 Task: Measure the distance between New York City and Albany.
Action: Mouse moved to (261, 73)
Screenshot: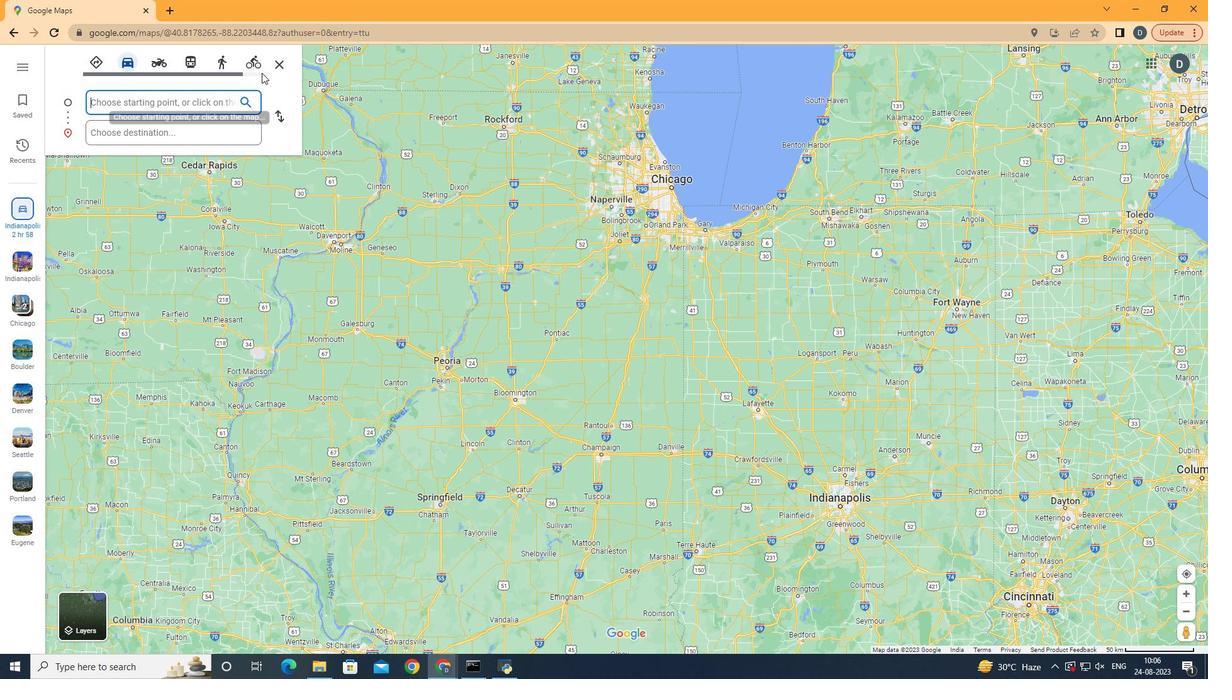 
Action: Mouse pressed left at (261, 73)
Screenshot: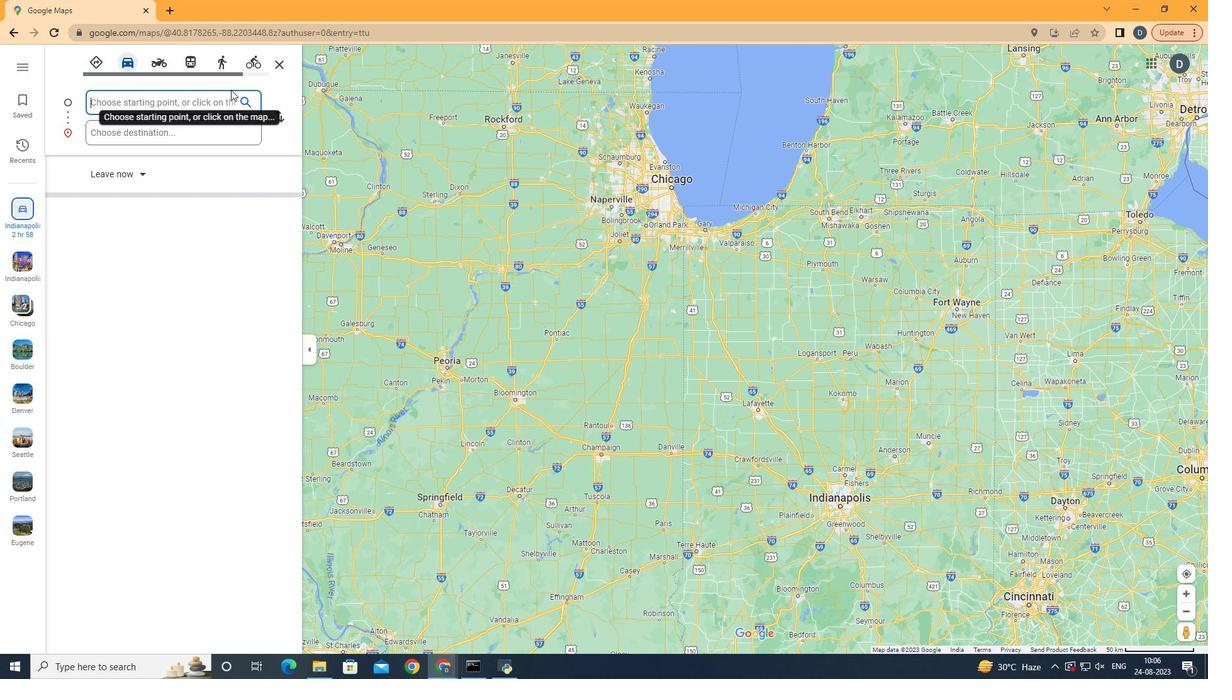 
Action: Mouse moved to (171, 114)
Screenshot: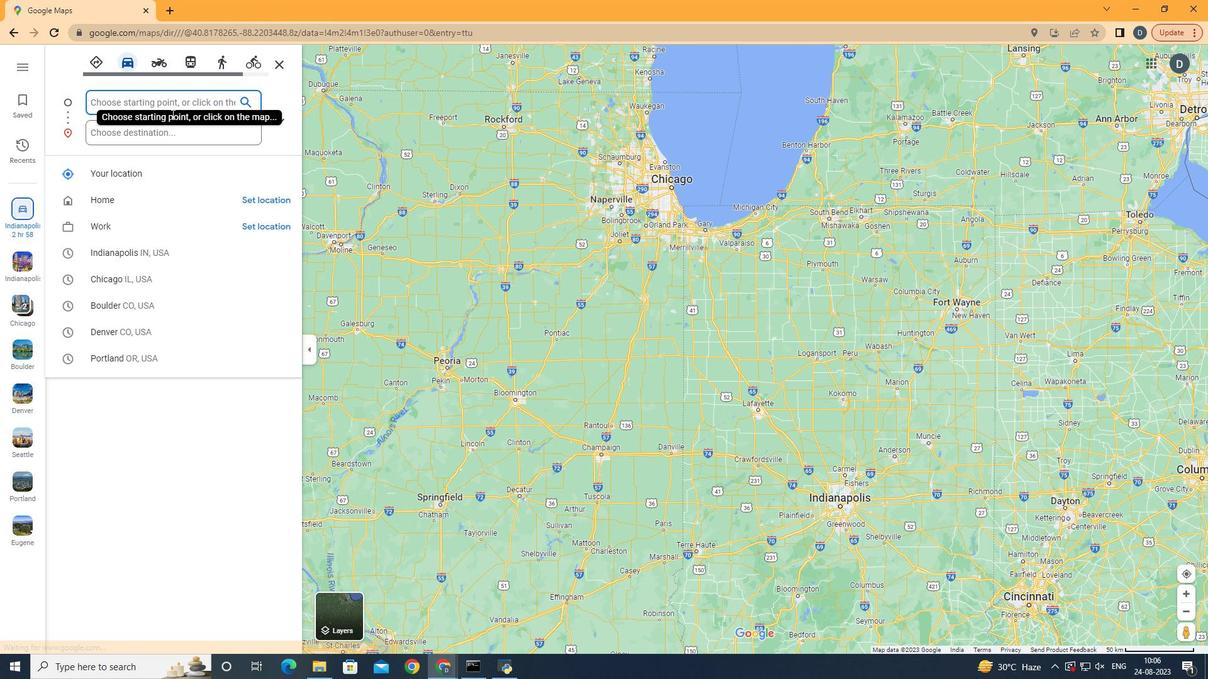
Action: Mouse pressed left at (171, 114)
Screenshot: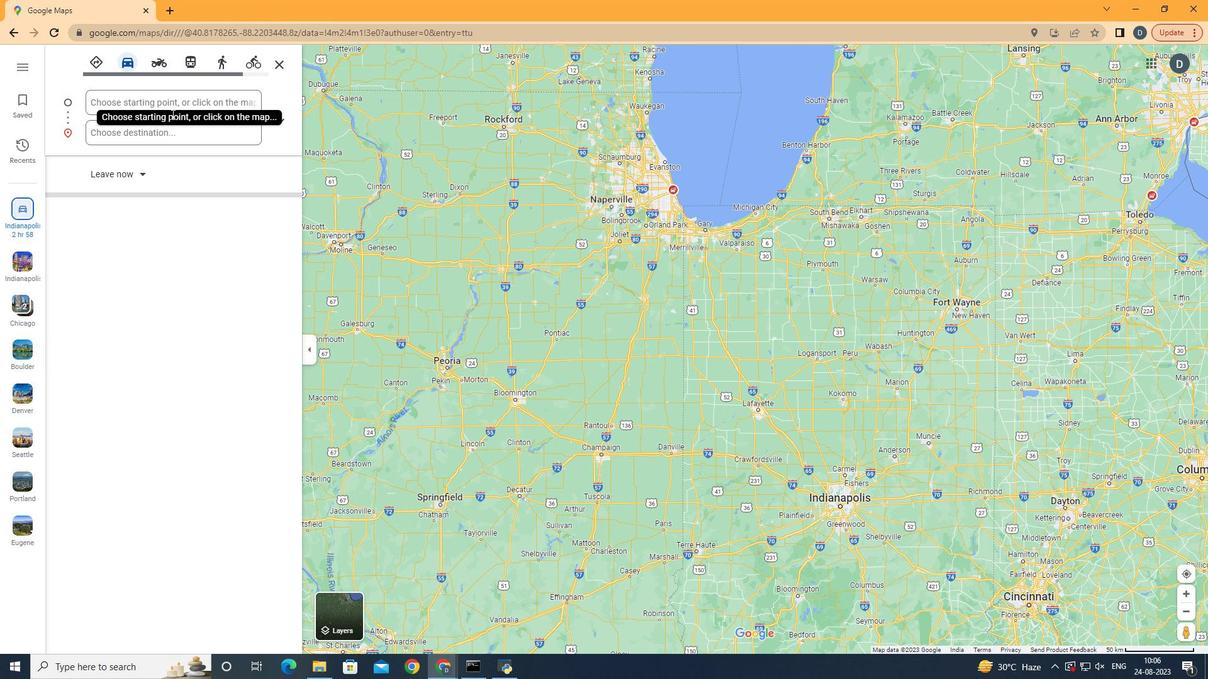 
Action: Key pressed <Key.shift><Key.shift><Key.shift><Key.shift><Key.shift>New<Key.space><Key.shift>York<Key.space><Key.shift>City<Key.tab>
Screenshot: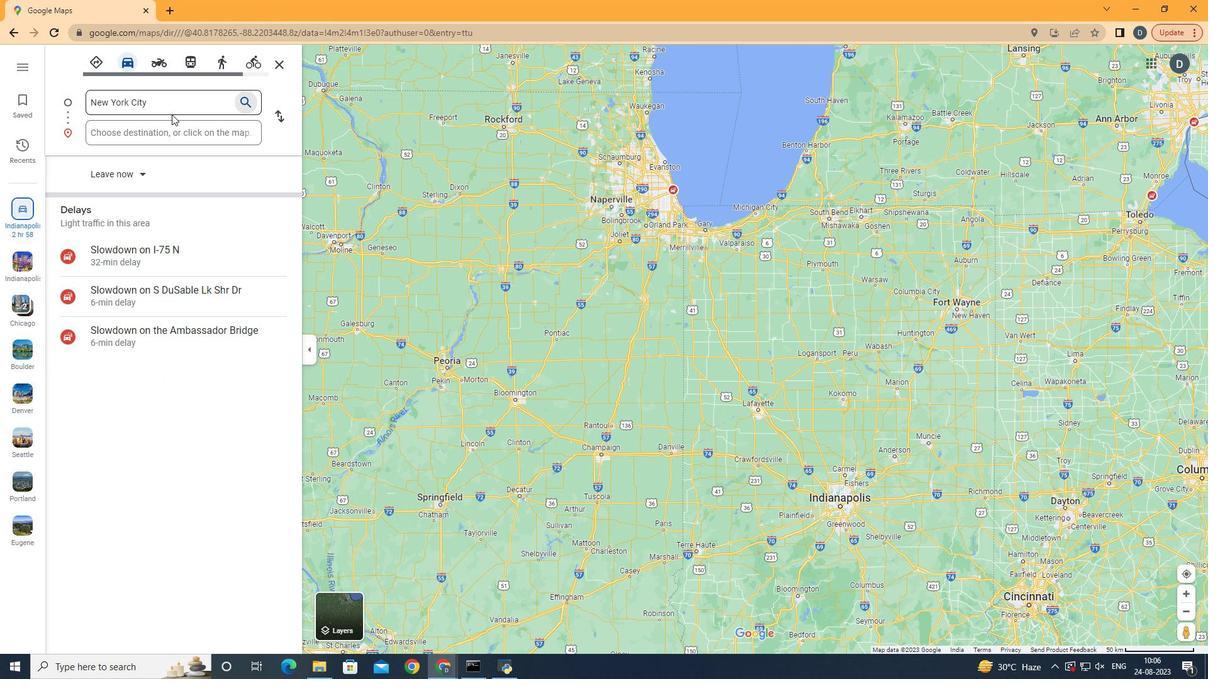 
Action: Mouse moved to (188, 99)
Screenshot: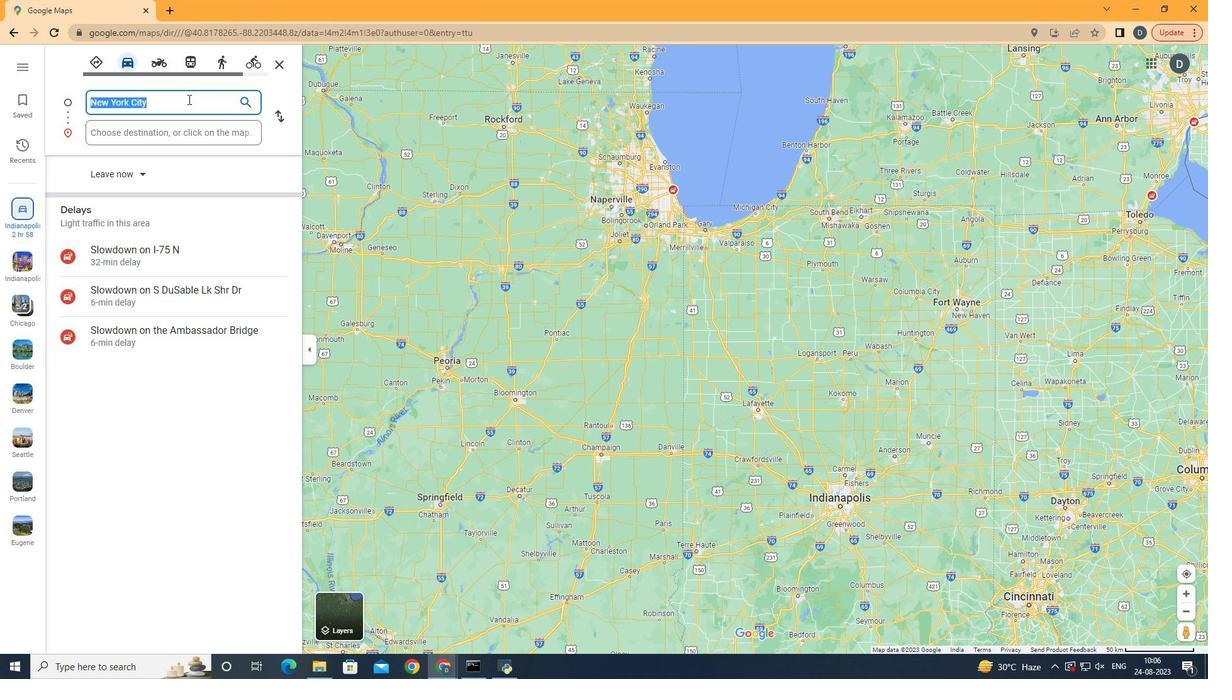 
Action: Mouse pressed left at (188, 99)
Screenshot: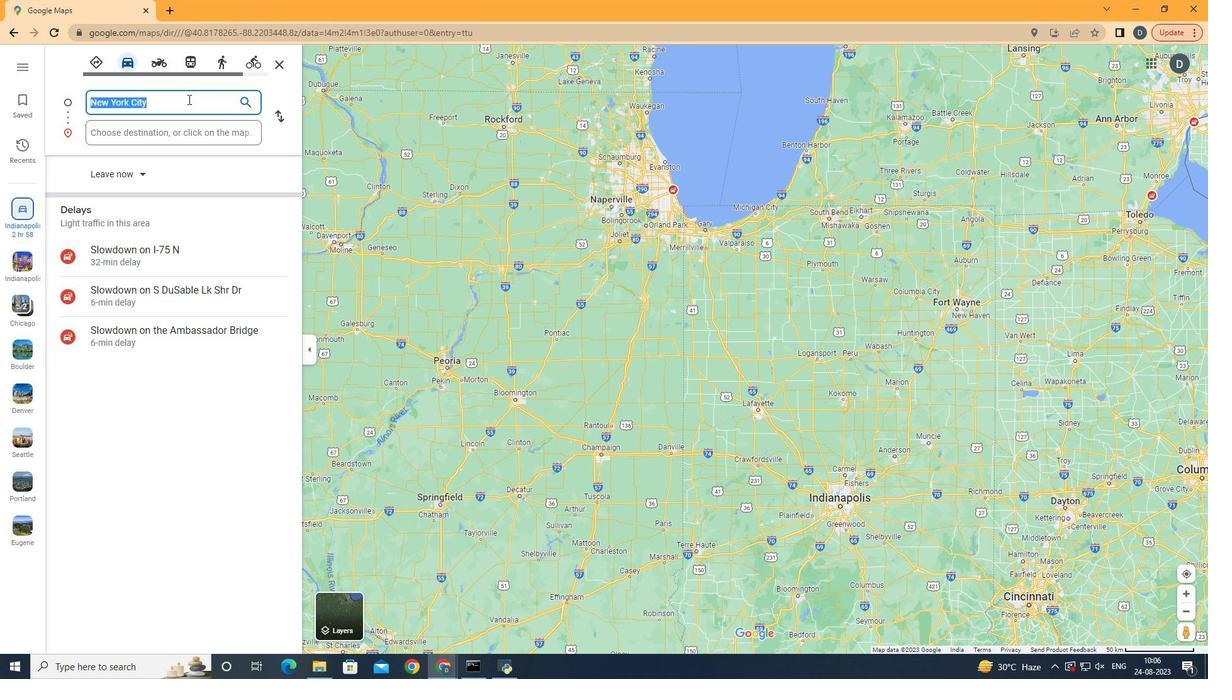 
Action: Key pressed <Key.space><Key.backspace><Key.backspace><Key.shift>New<Key.space><Key.shift>York<Key.space><Key.shift>CIty
Screenshot: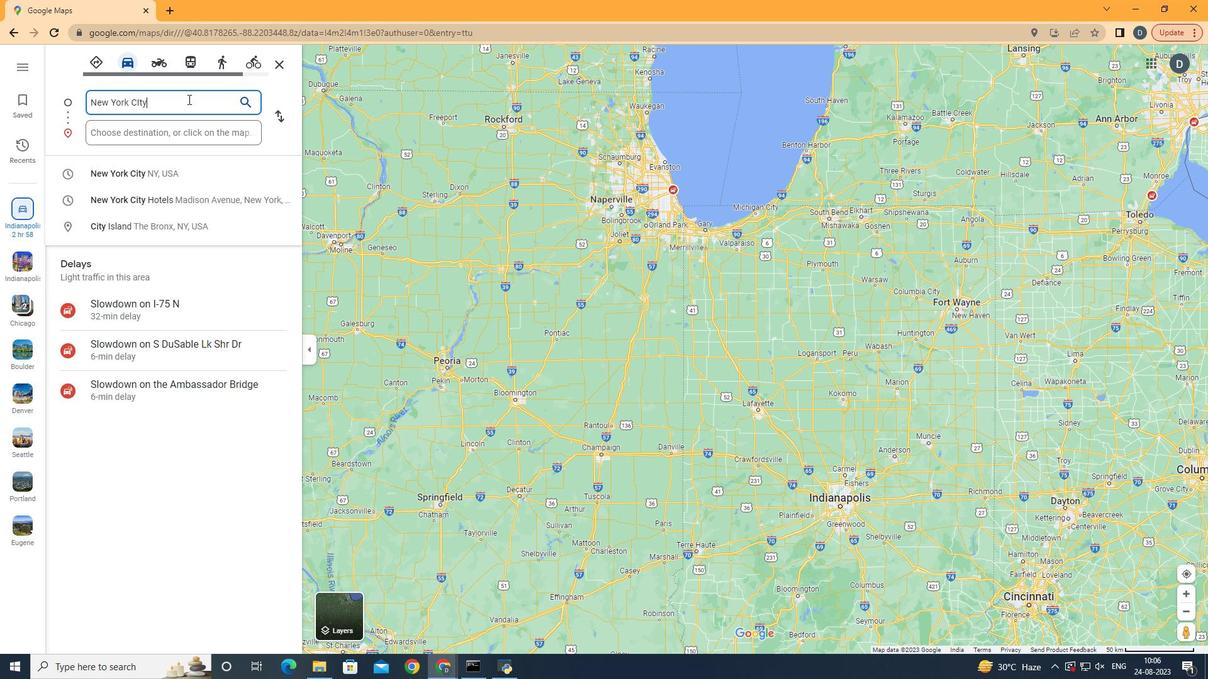 
Action: Mouse moved to (187, 171)
Screenshot: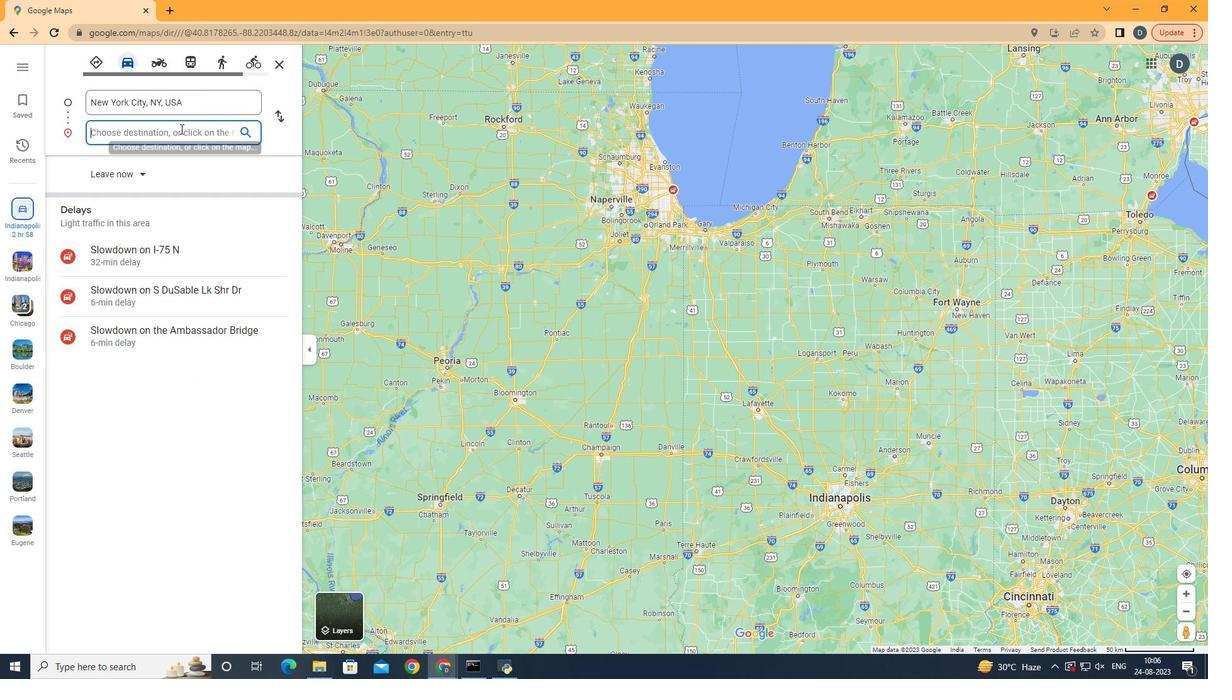 
Action: Mouse pressed left at (187, 171)
Screenshot: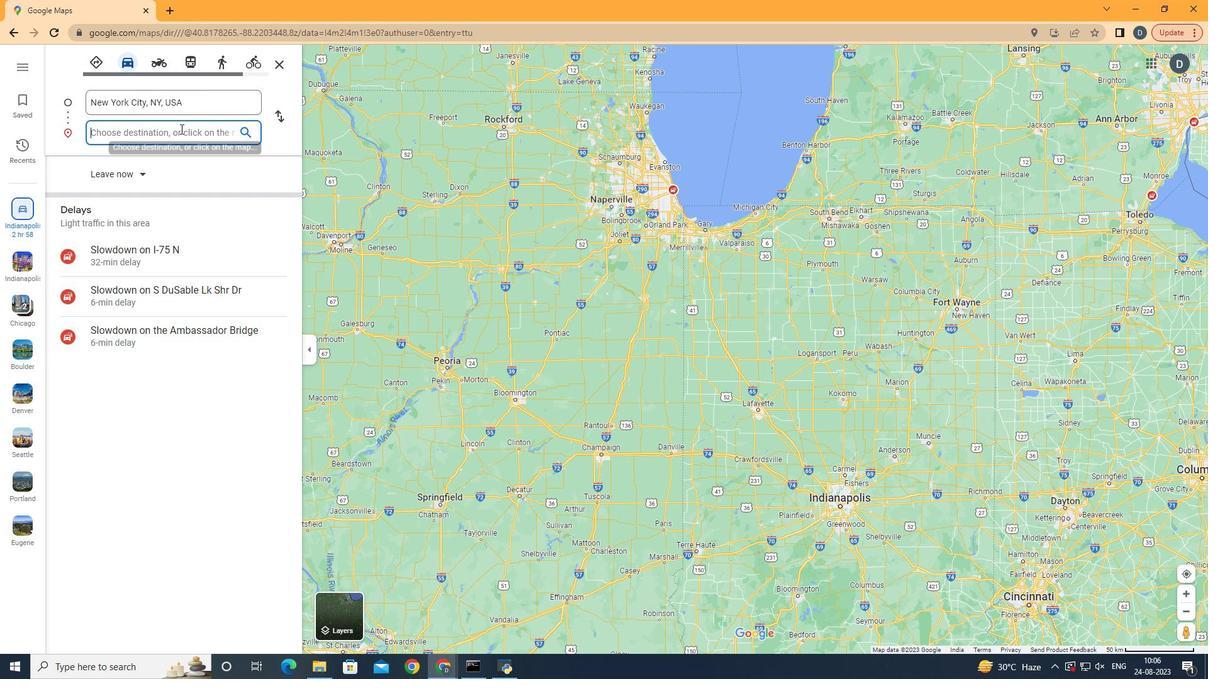 
Action: Mouse moved to (180, 127)
Screenshot: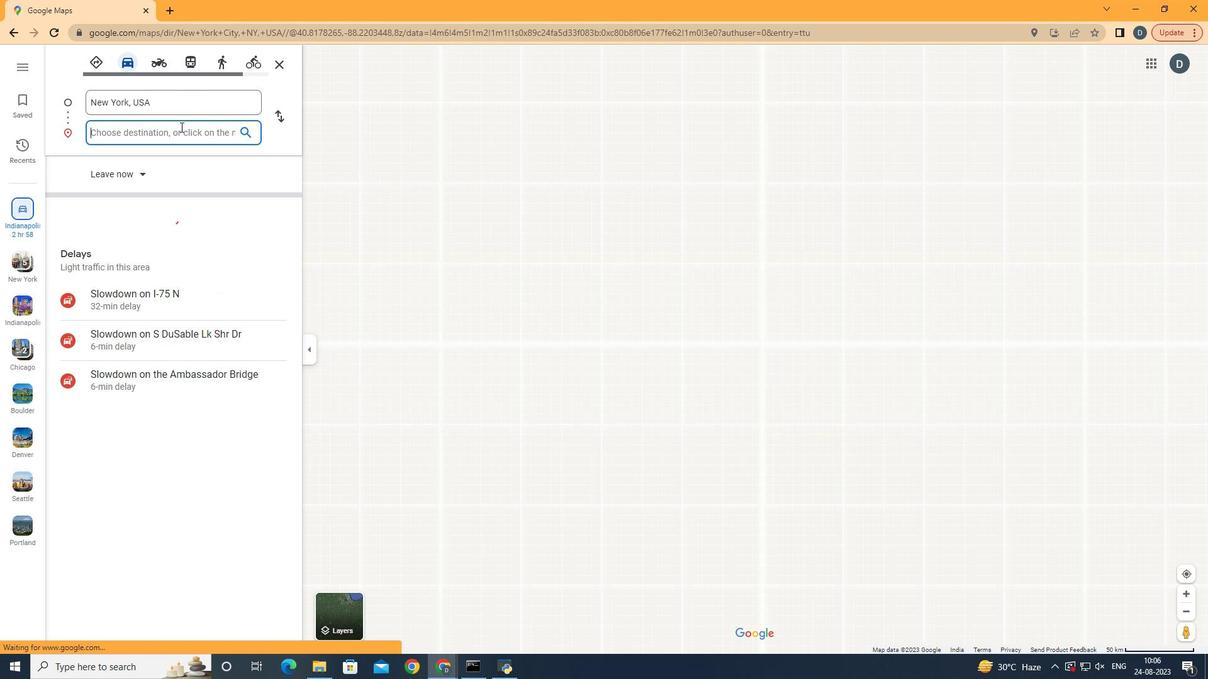 
Action: Mouse pressed left at (180, 127)
Screenshot: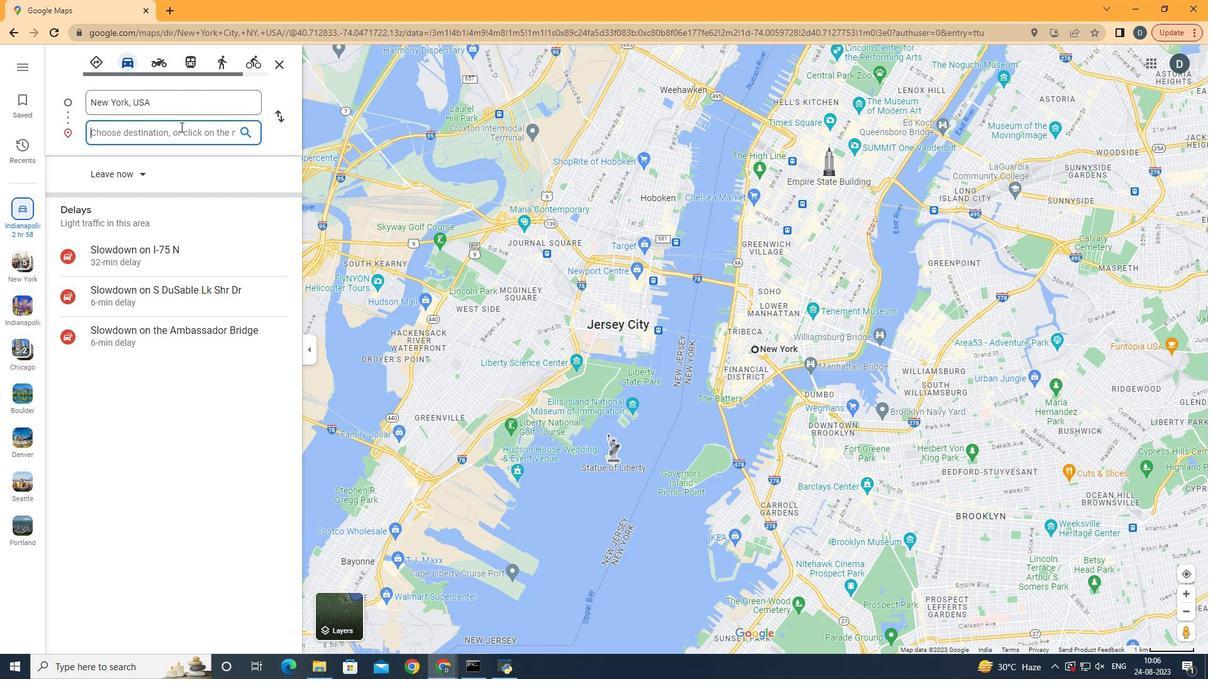 
Action: Key pressed <Key.shift><Key.shift><Key.shift>Albany
Screenshot: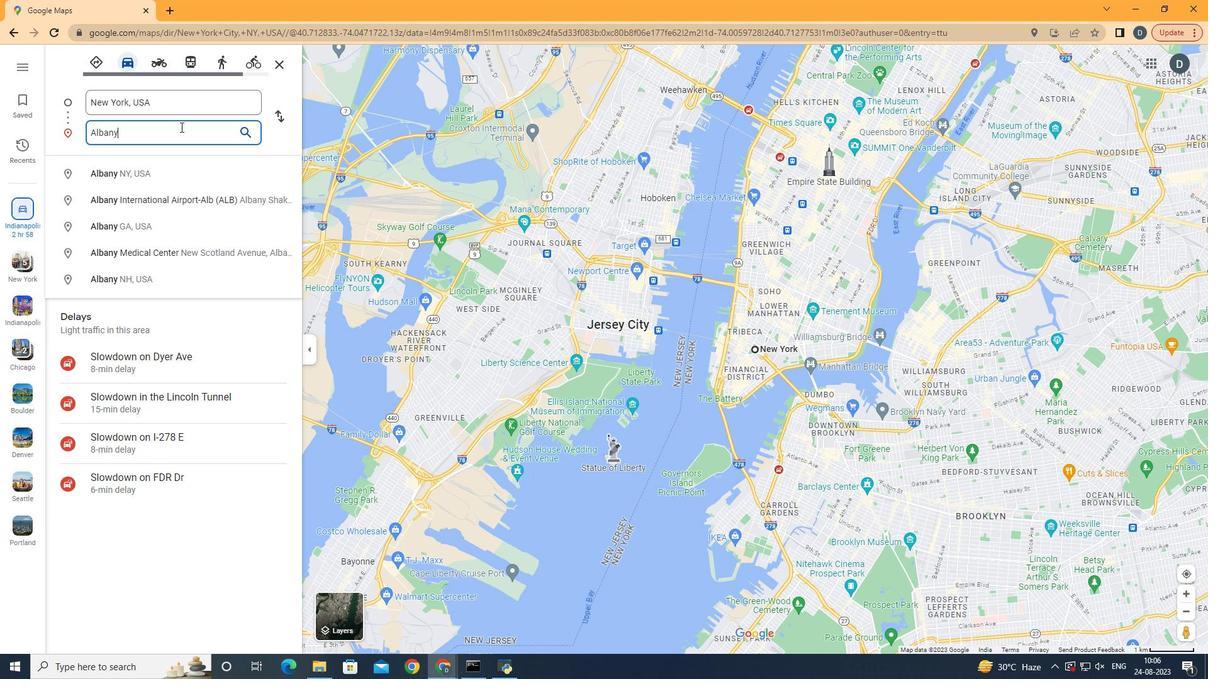 
Action: Mouse moved to (202, 179)
Screenshot: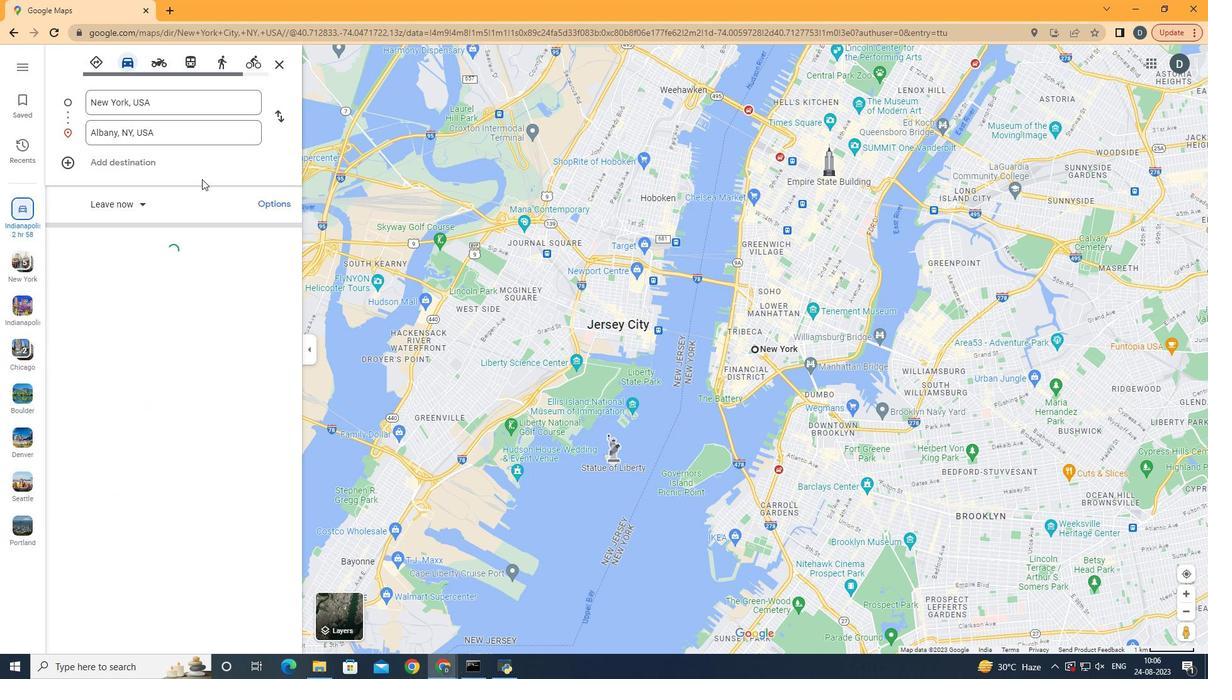 
Action: Mouse pressed left at (202, 179)
Screenshot: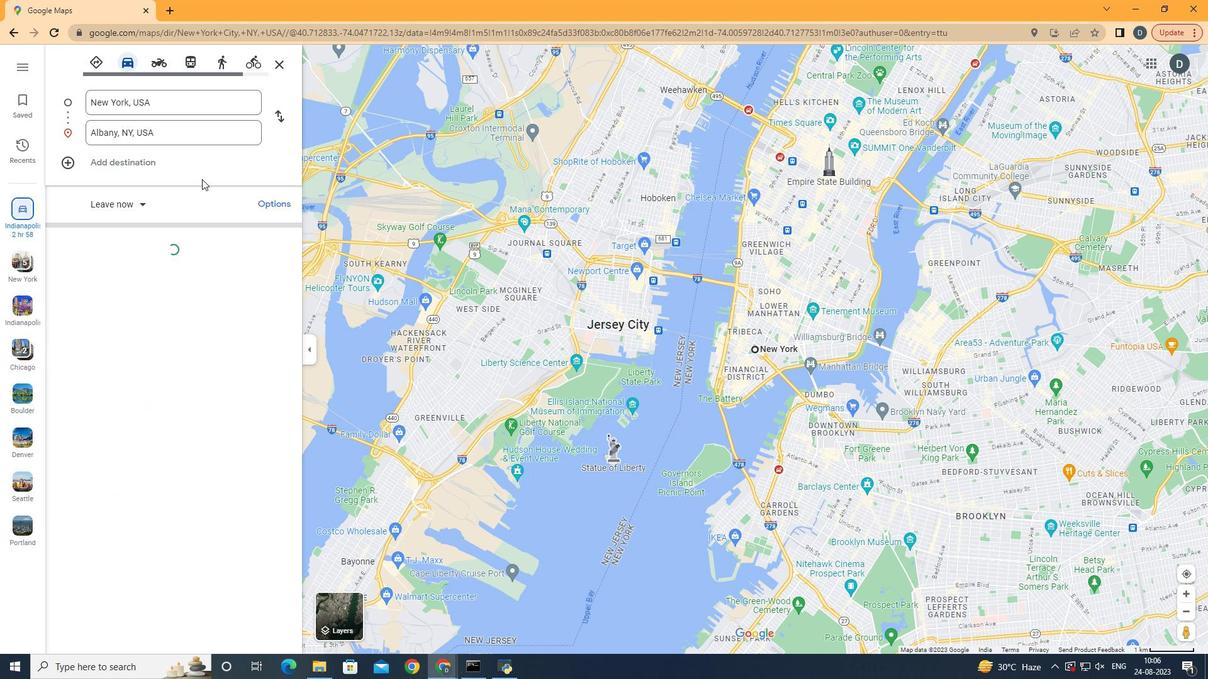 
Action: Mouse moved to (541, 611)
Screenshot: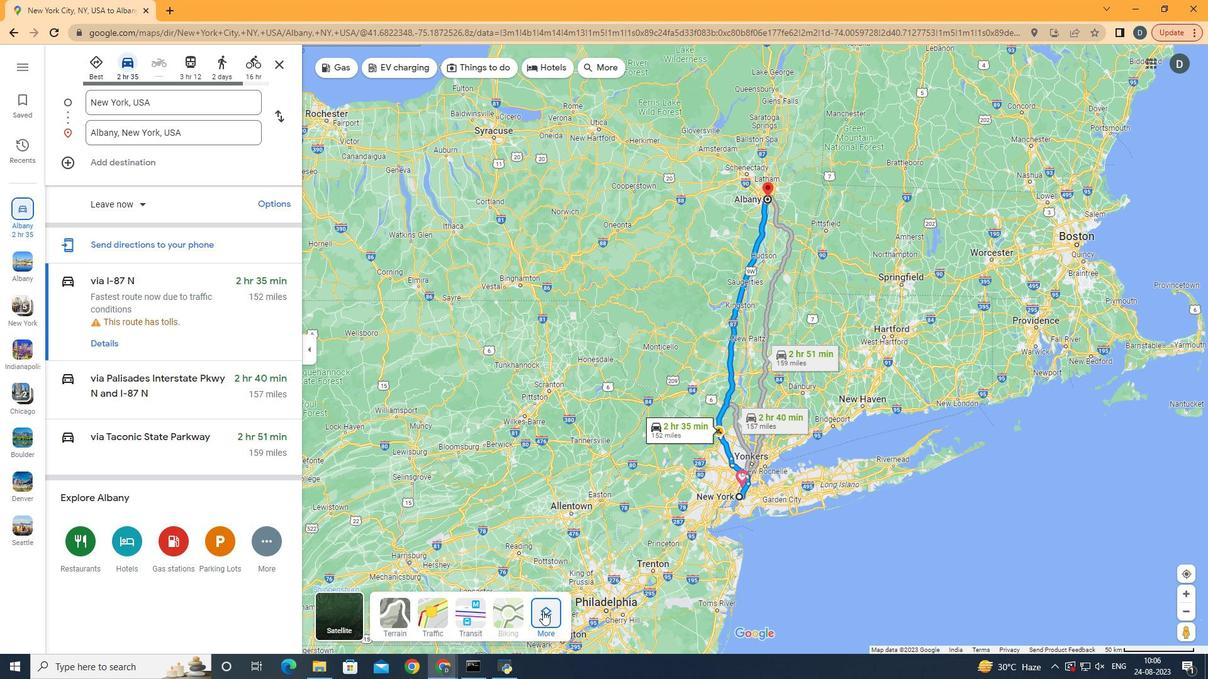 
Action: Mouse pressed left at (541, 611)
Screenshot: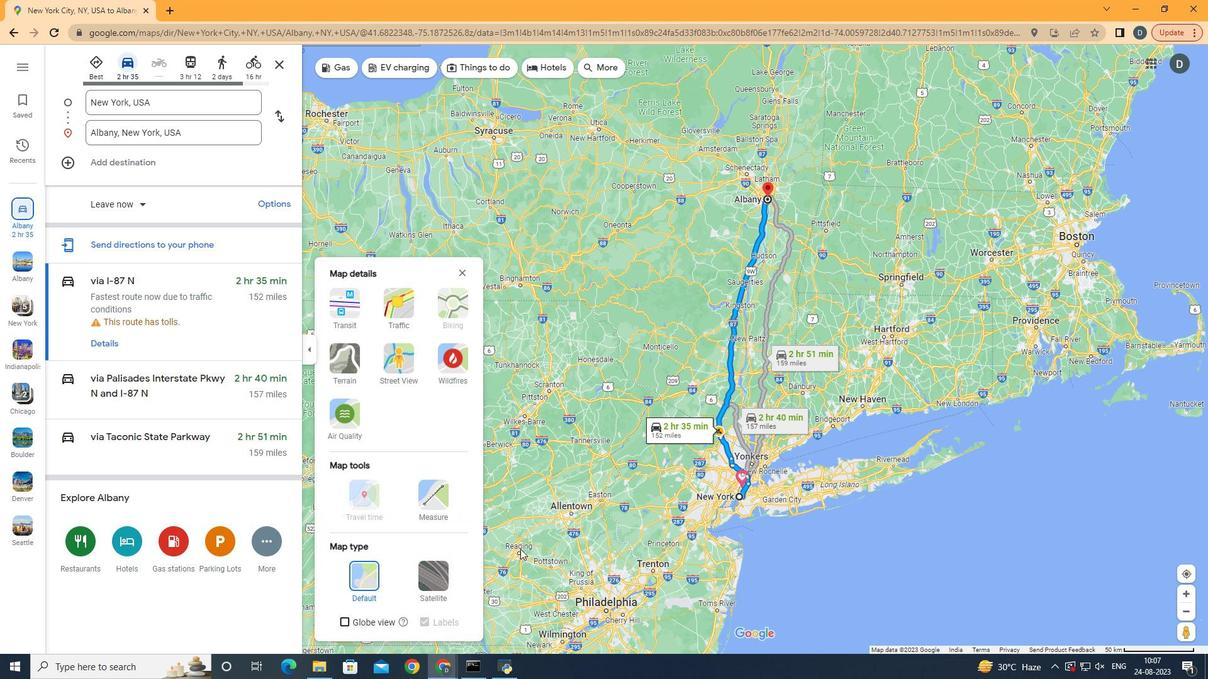 
Action: Mouse moved to (431, 499)
Screenshot: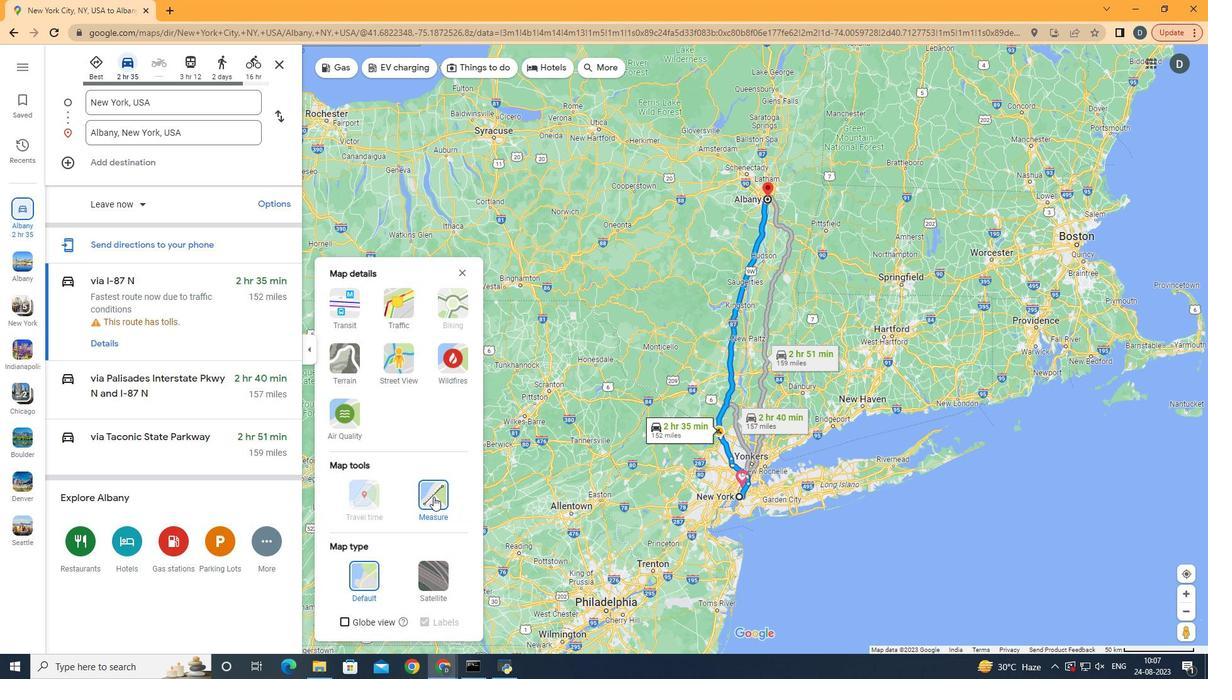 
Action: Mouse pressed left at (431, 499)
Screenshot: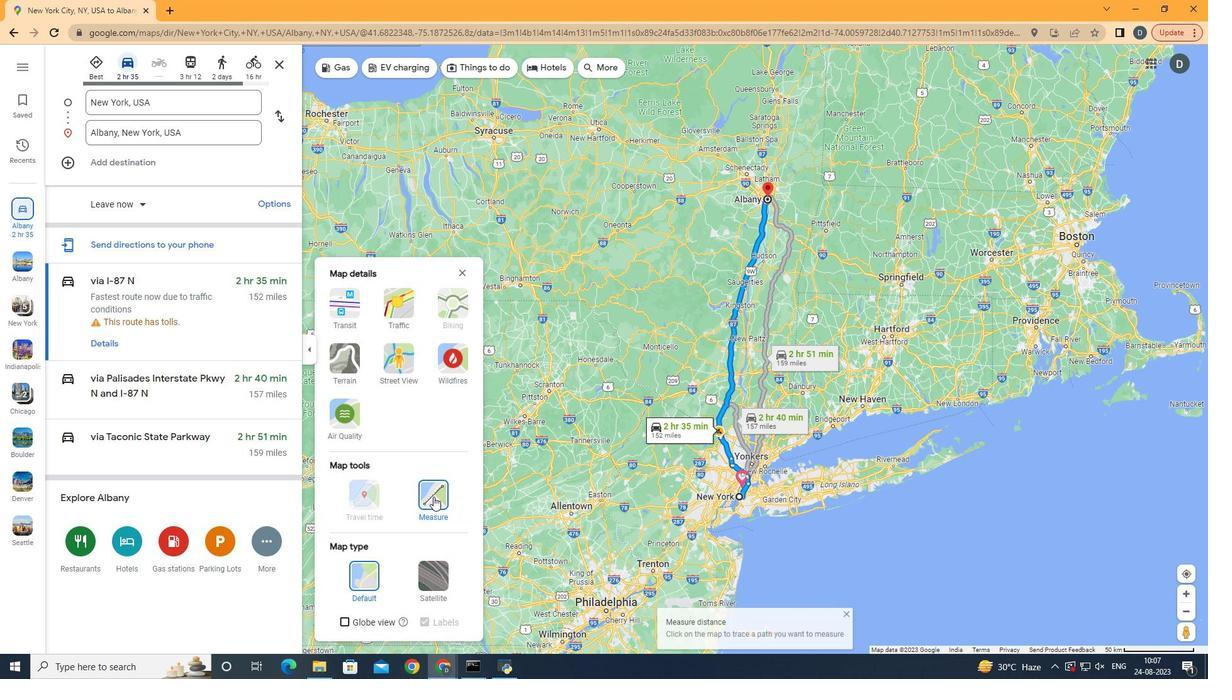 
Action: Mouse moved to (740, 496)
Screenshot: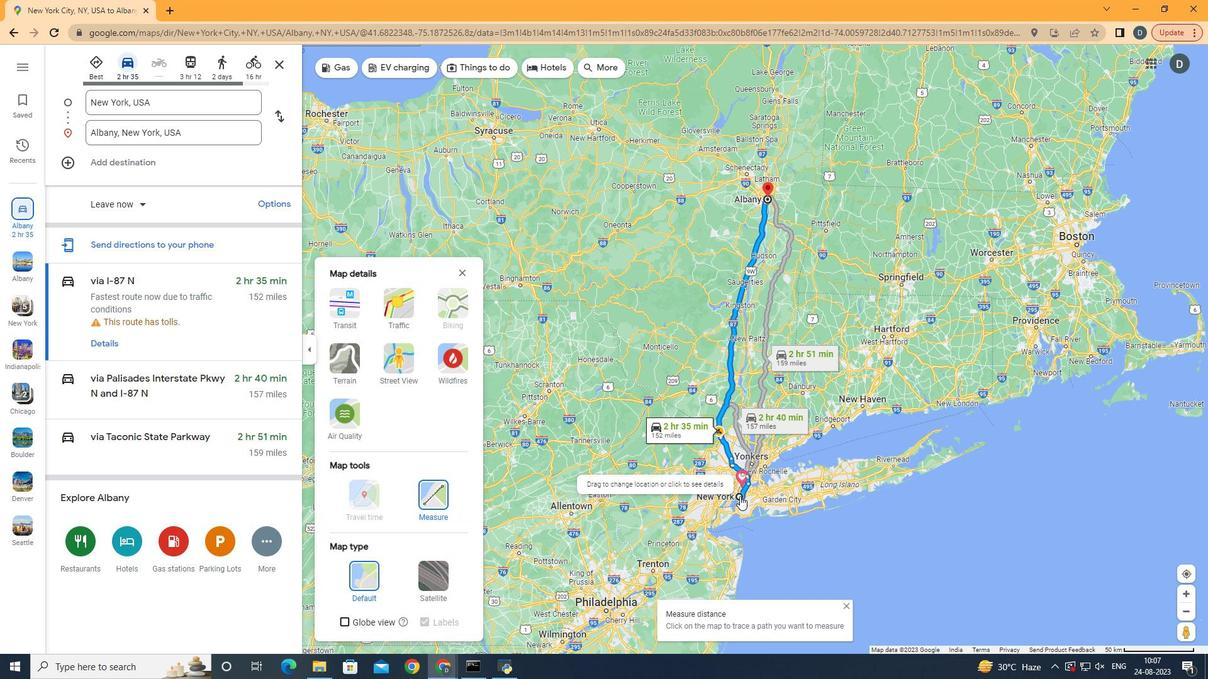 
Action: Mouse pressed left at (740, 496)
Screenshot: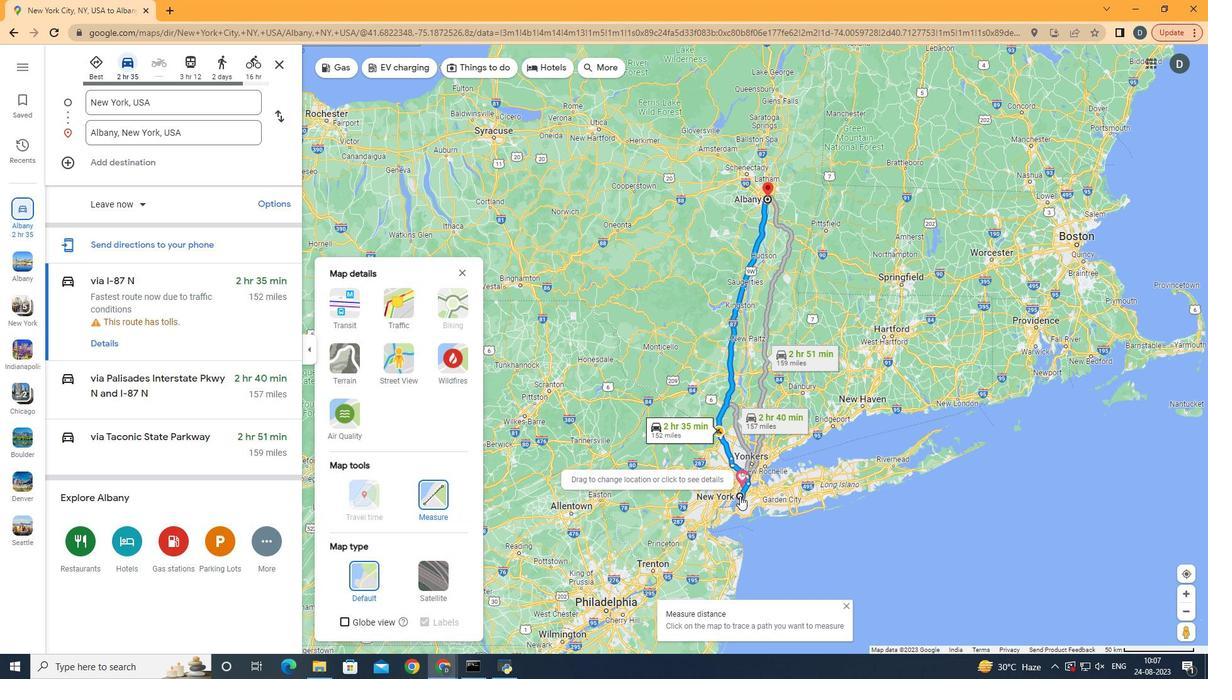 
Action: Mouse moved to (765, 199)
Screenshot: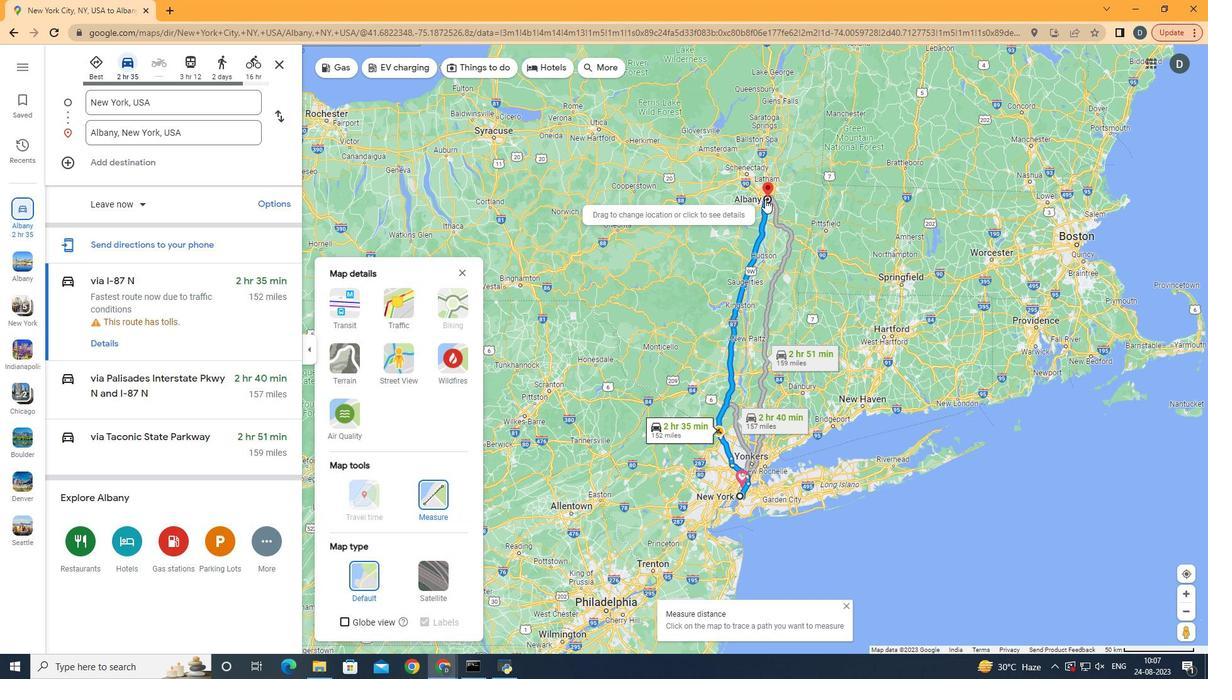 
Action: Mouse pressed left at (765, 199)
Screenshot: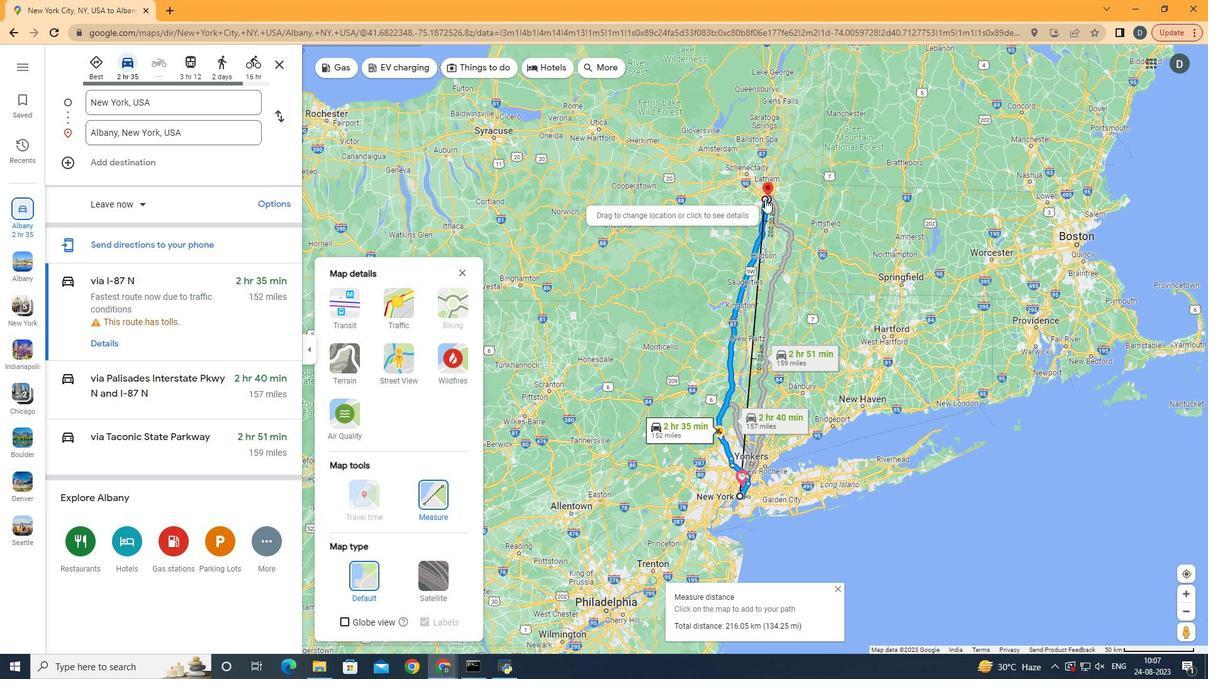 
Action: Mouse moved to (465, 270)
Screenshot: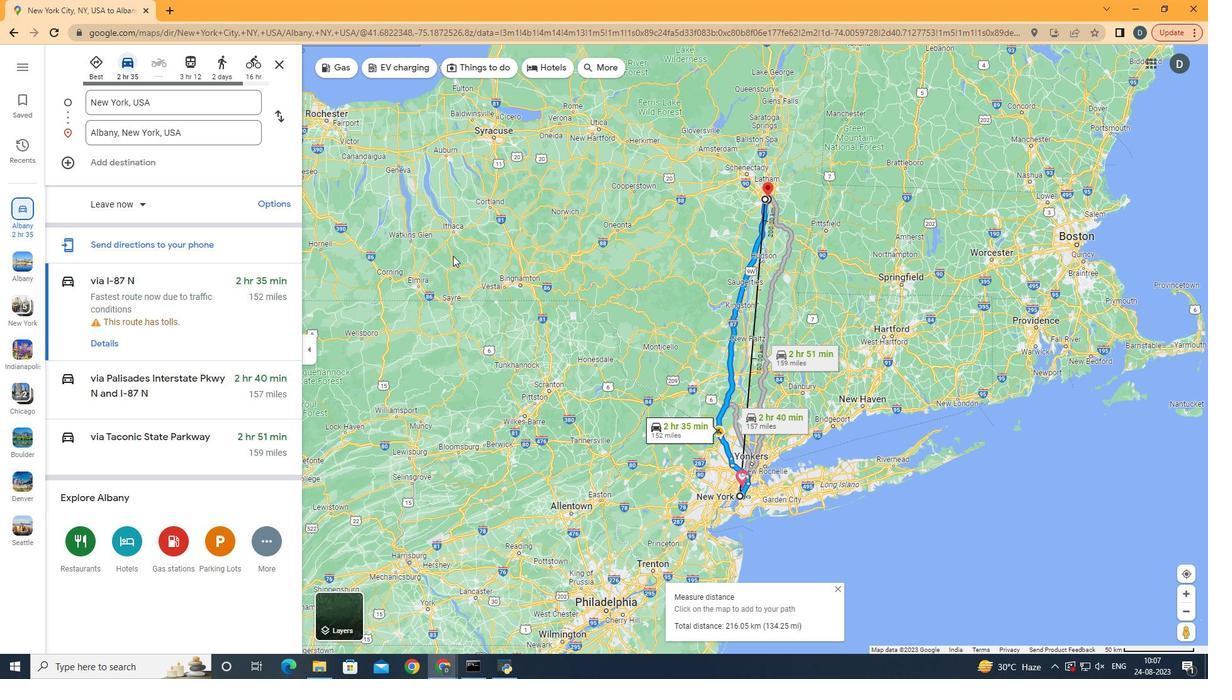 
Action: Mouse pressed left at (465, 270)
Screenshot: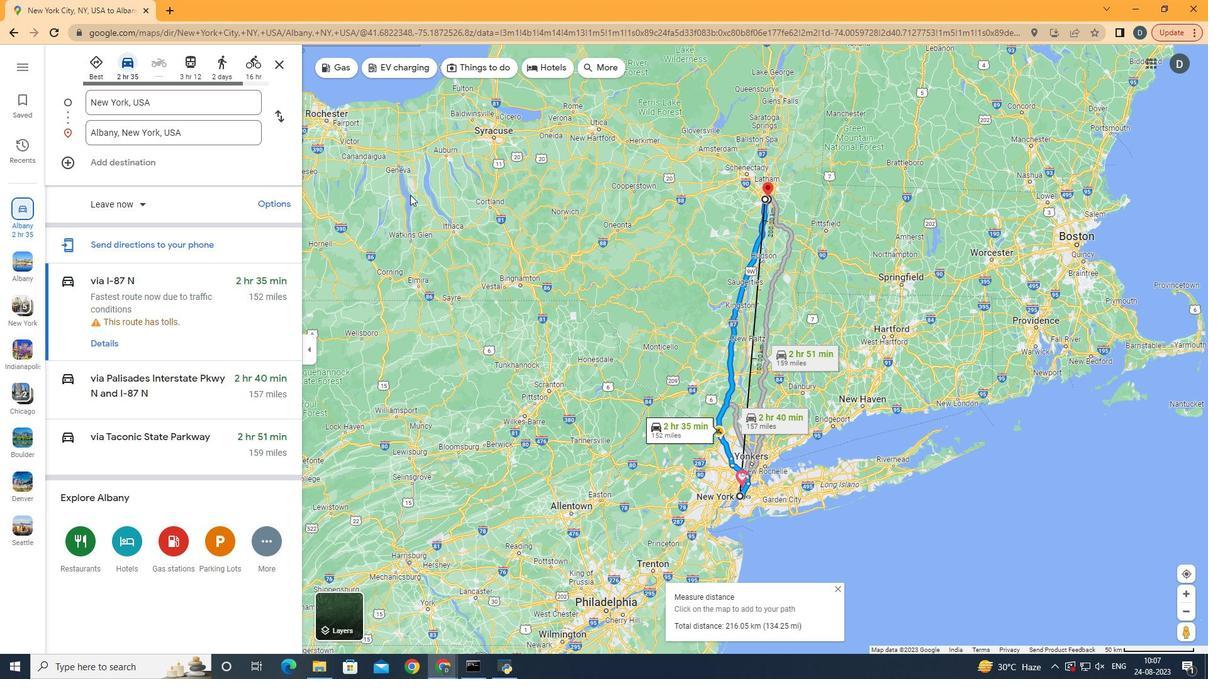
Action: Mouse moved to (276, 65)
Screenshot: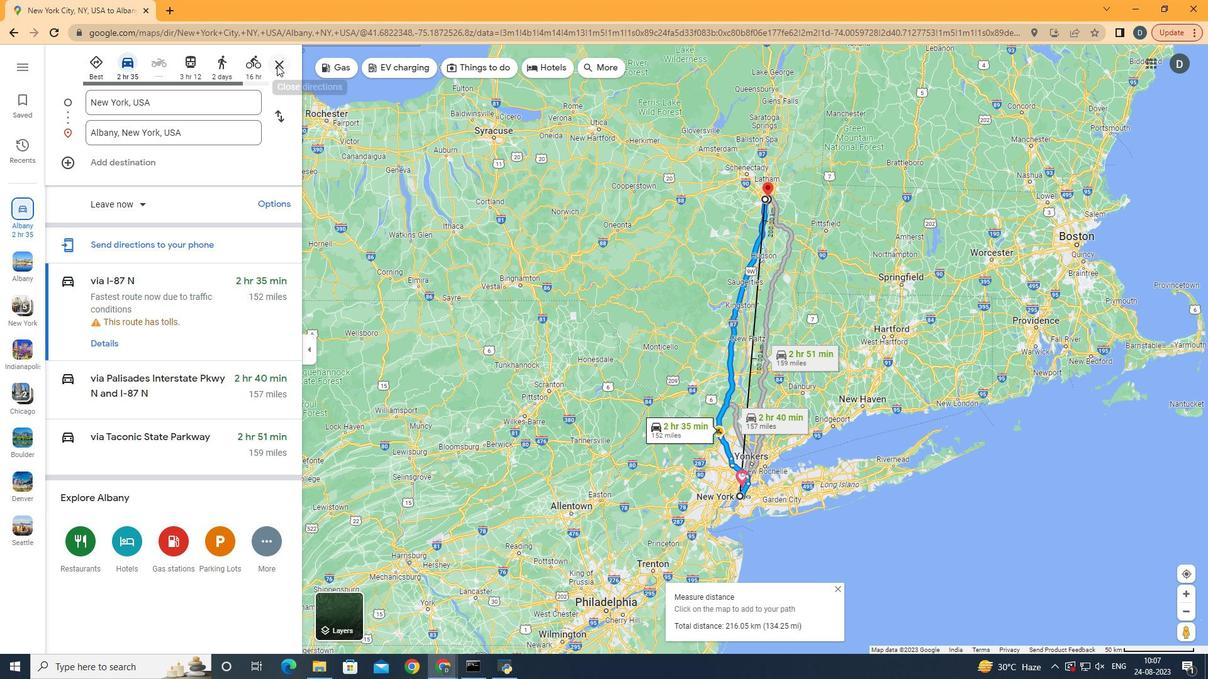 
Action: Mouse pressed left at (276, 65)
Screenshot: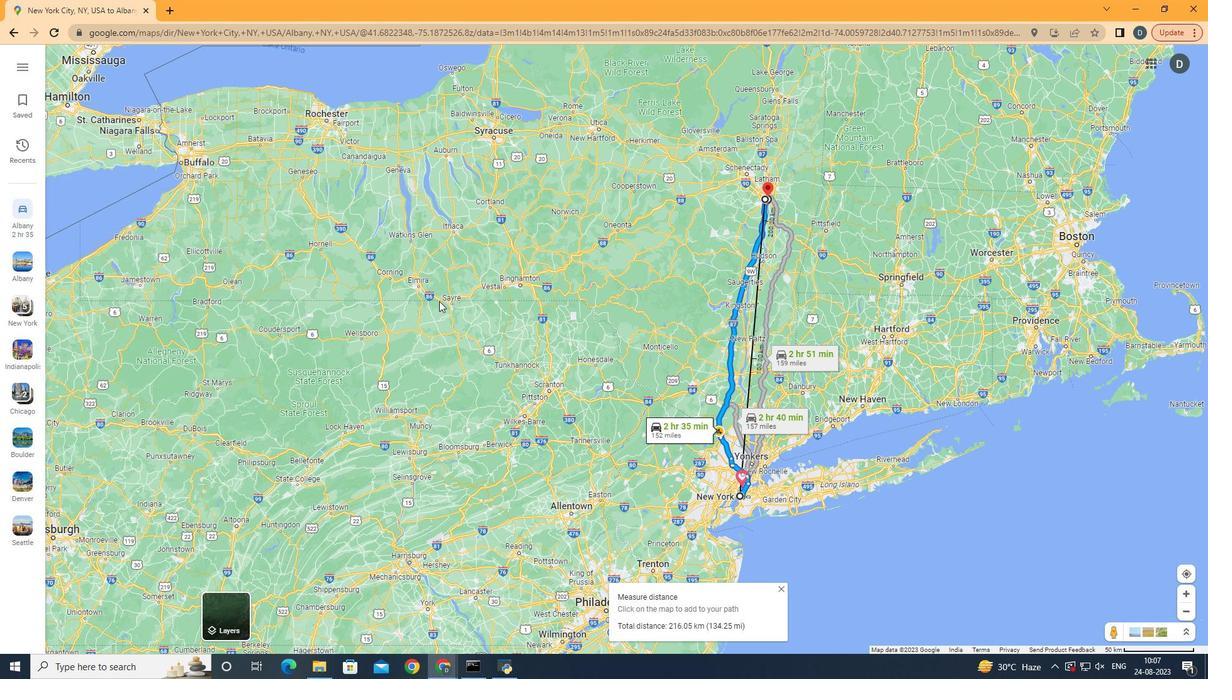 
Action: Mouse moved to (669, 631)
Screenshot: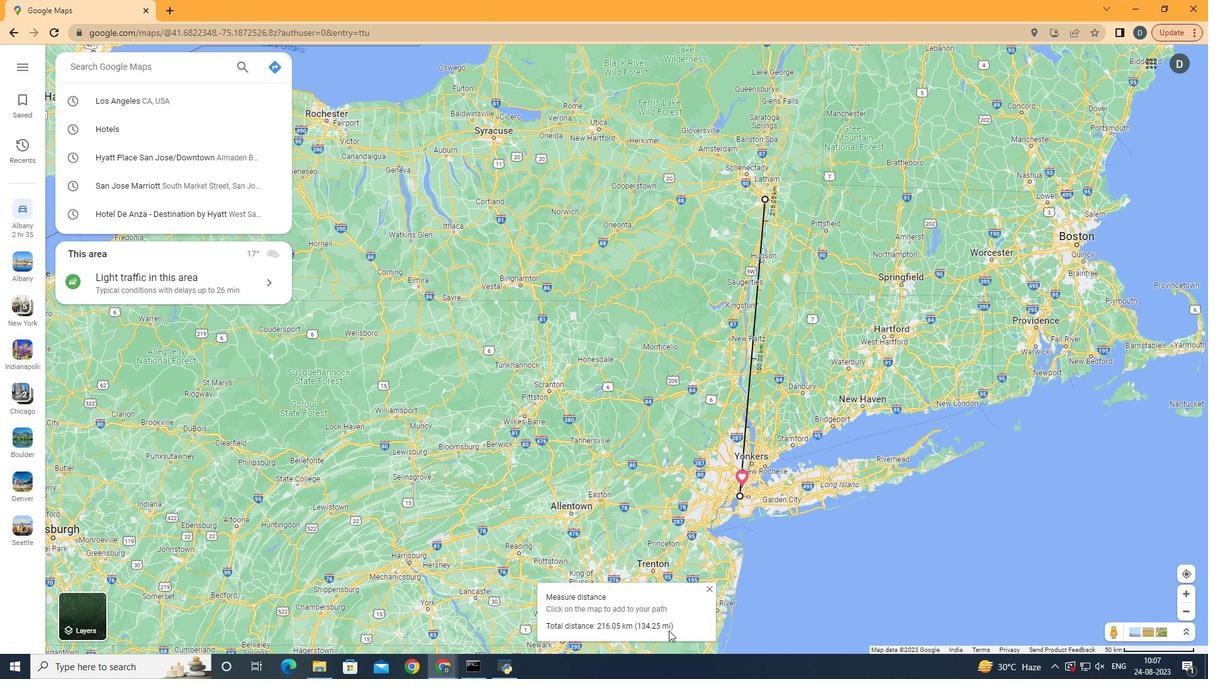 
